 Task: Add a dependency to the task Create a new online platform for online DIY courses , the existing task  Implement a new cloud-based invoice management system for a company in the project ComposePro
Action: Mouse moved to (243, 218)
Screenshot: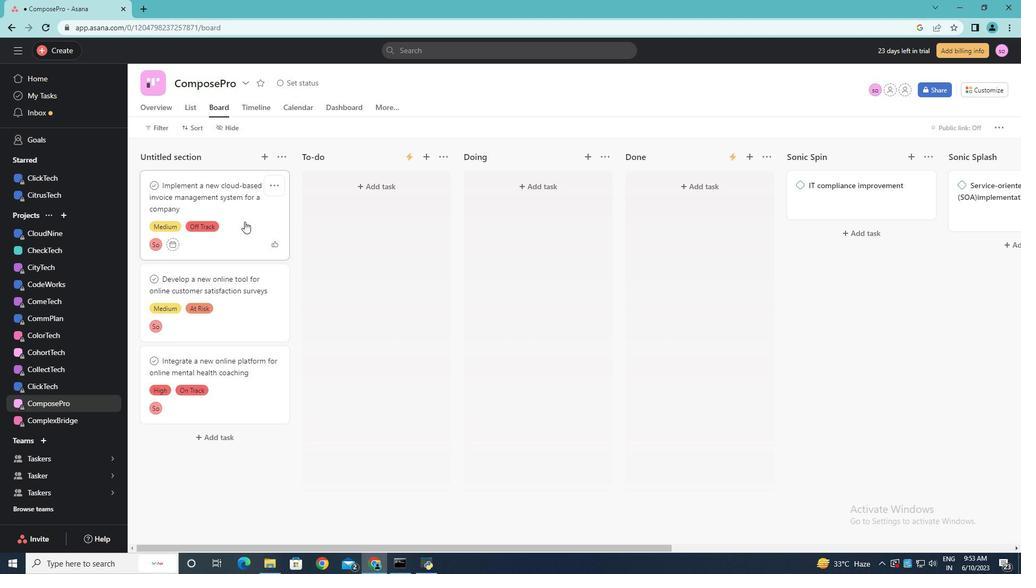 
Action: Mouse pressed left at (243, 218)
Screenshot: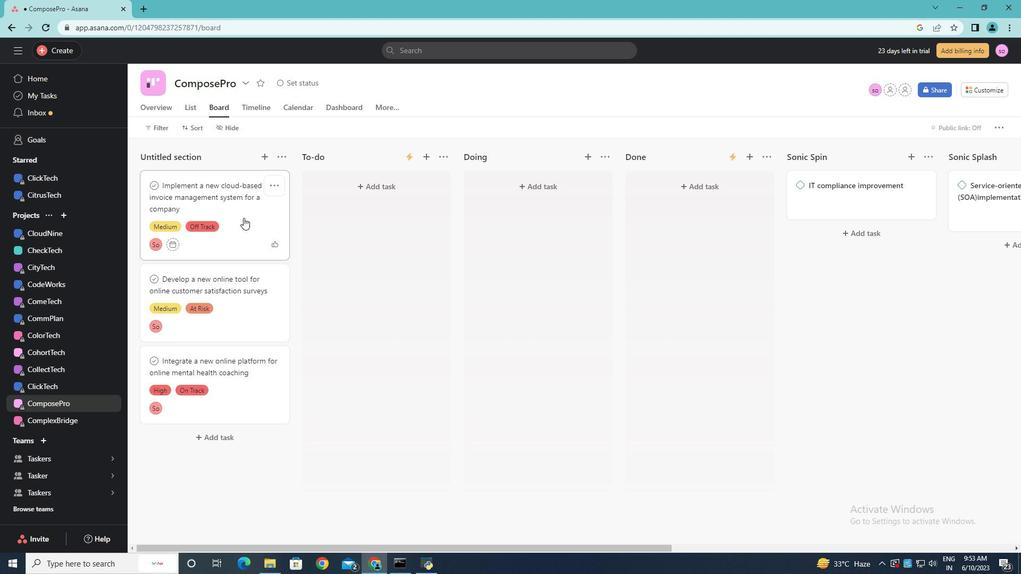 
Action: Mouse moved to (776, 312)
Screenshot: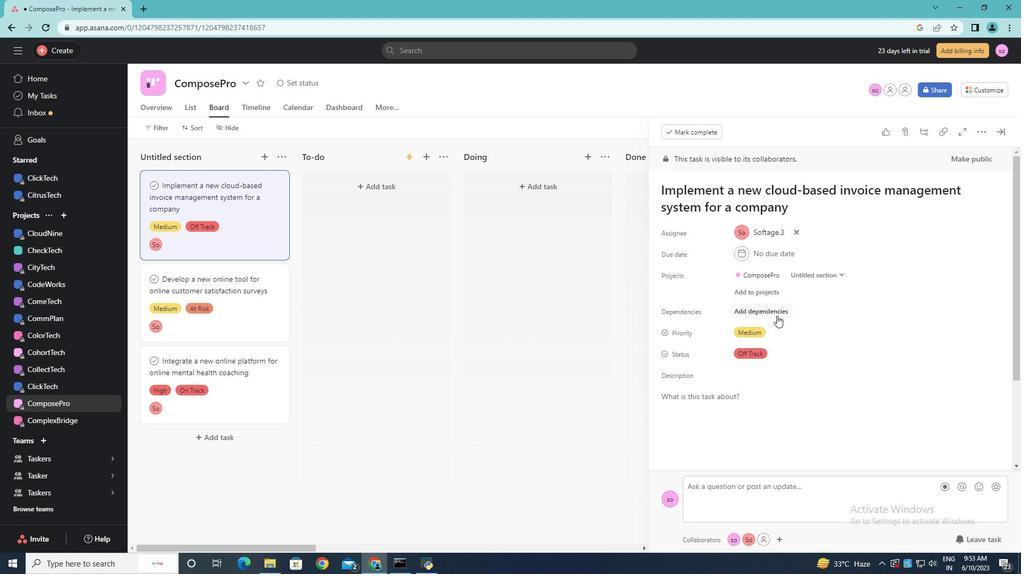 
Action: Mouse pressed left at (776, 312)
Screenshot: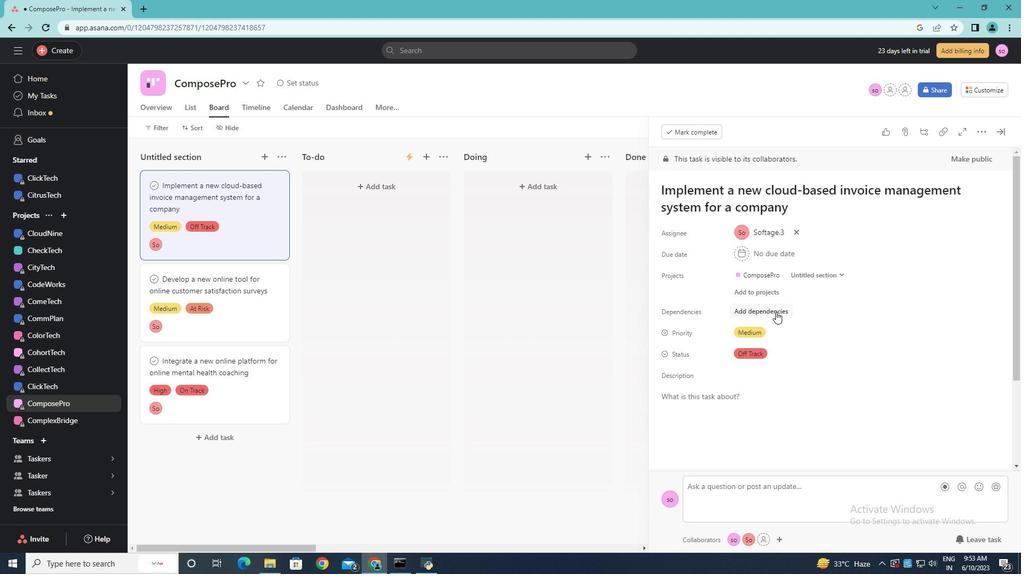 
Action: Mouse moved to (806, 401)
Screenshot: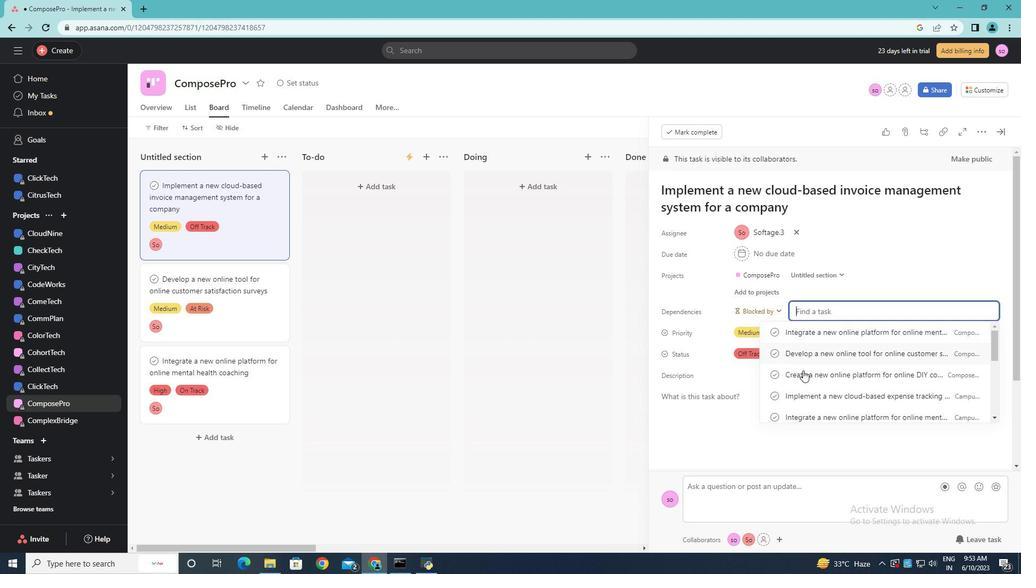 
Action: Mouse pressed left at (806, 401)
Screenshot: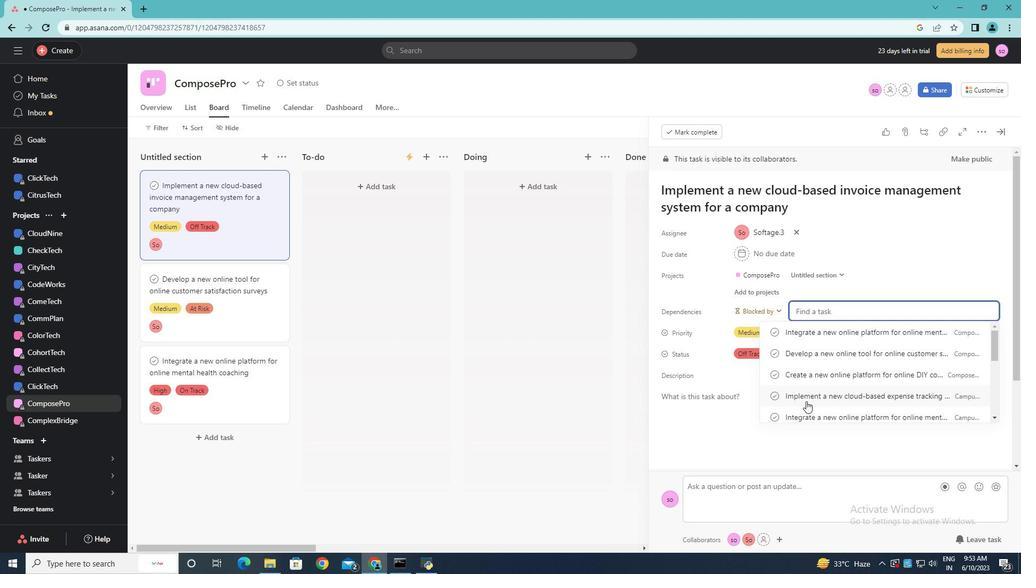 
Action: Mouse moved to (923, 331)
Screenshot: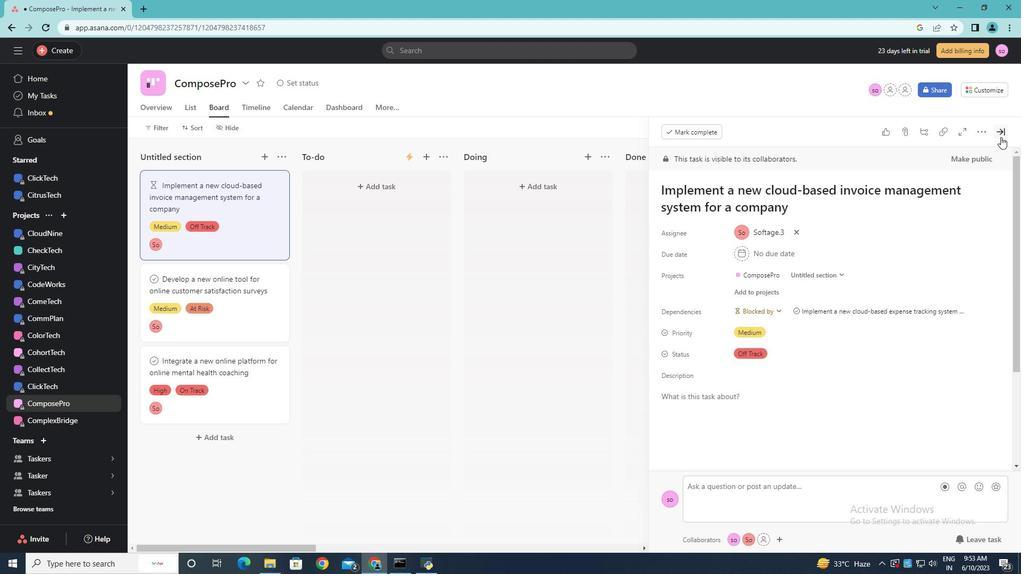 
Action: Mouse scrolled (923, 330) with delta (0, 0)
Screenshot: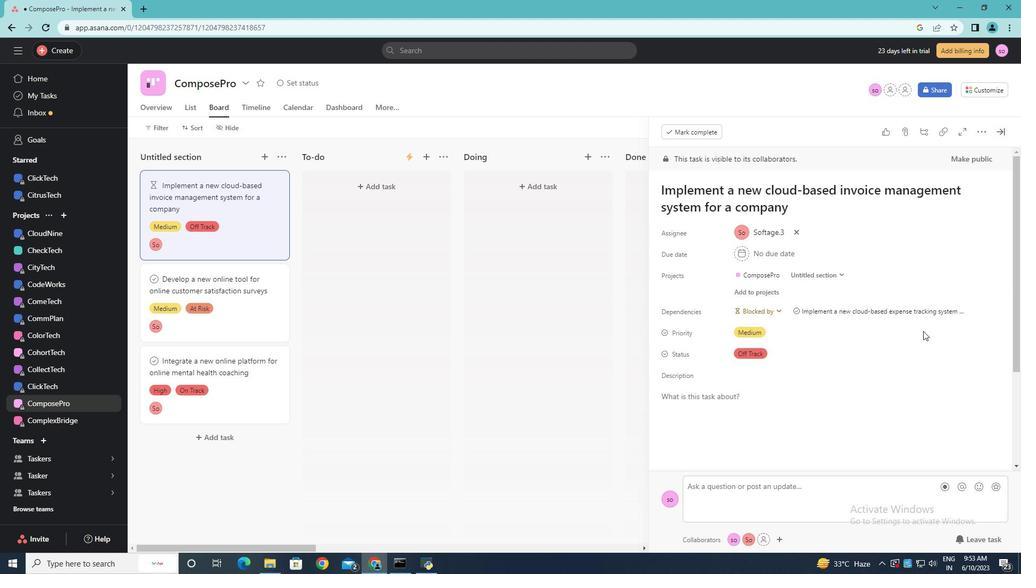 
Action: Mouse scrolled (923, 330) with delta (0, 0)
Screenshot: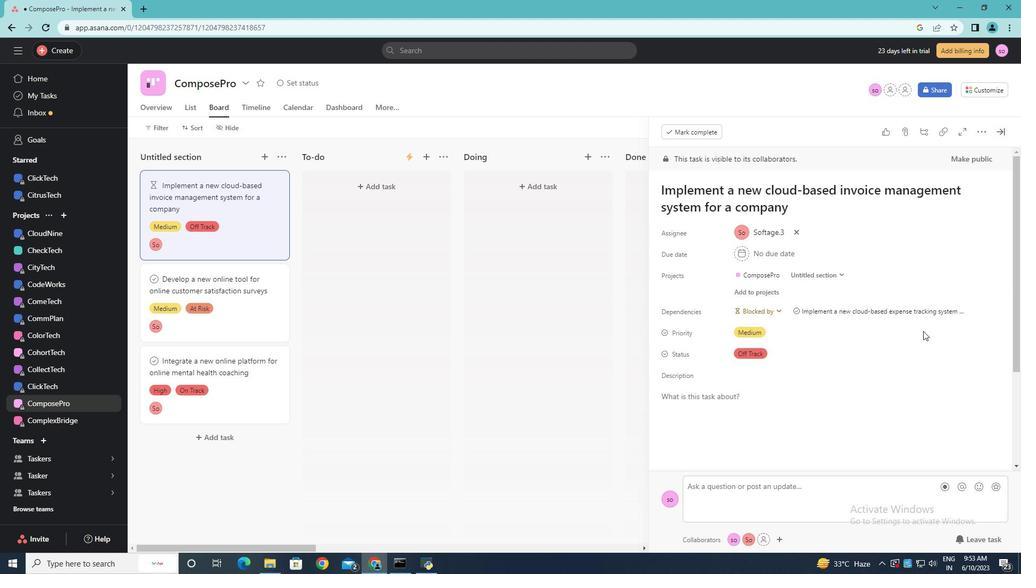 
Action: Mouse scrolled (923, 330) with delta (0, 0)
Screenshot: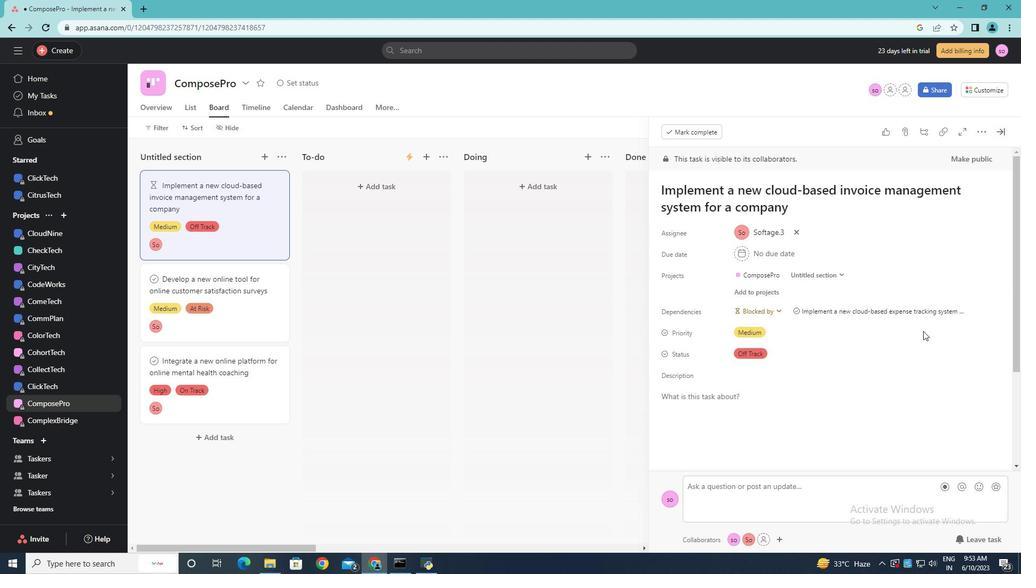 
Action: Mouse scrolled (923, 330) with delta (0, 0)
Screenshot: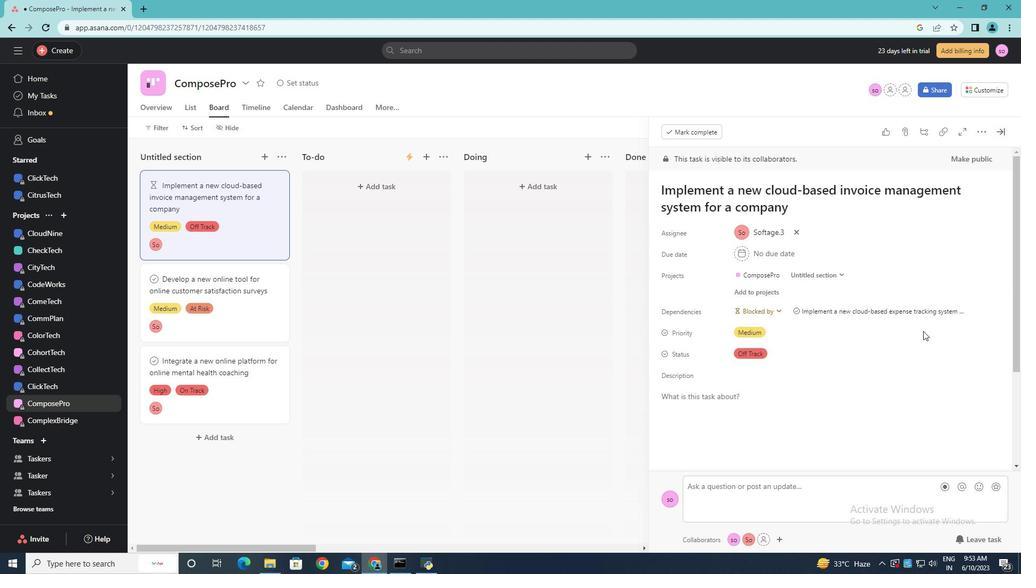 
Action: Mouse scrolled (923, 330) with delta (0, 0)
Screenshot: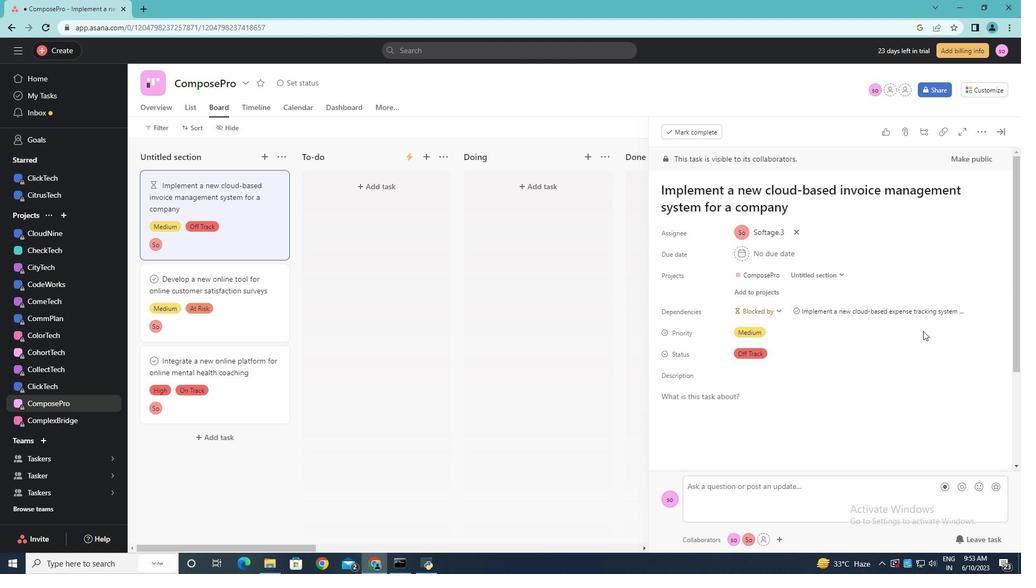 
Action: Mouse moved to (996, 133)
Screenshot: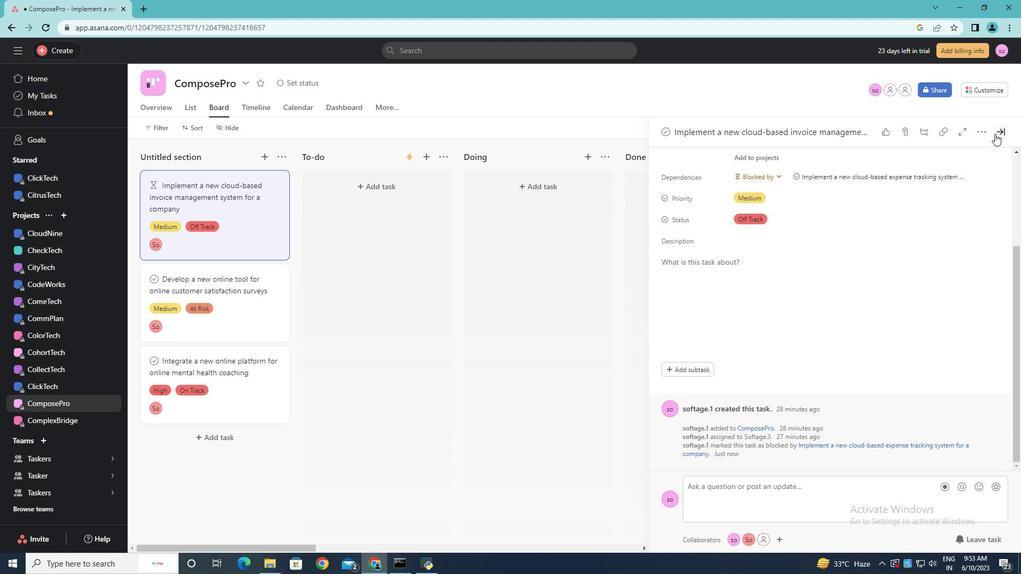 
Action: Mouse pressed left at (996, 133)
Screenshot: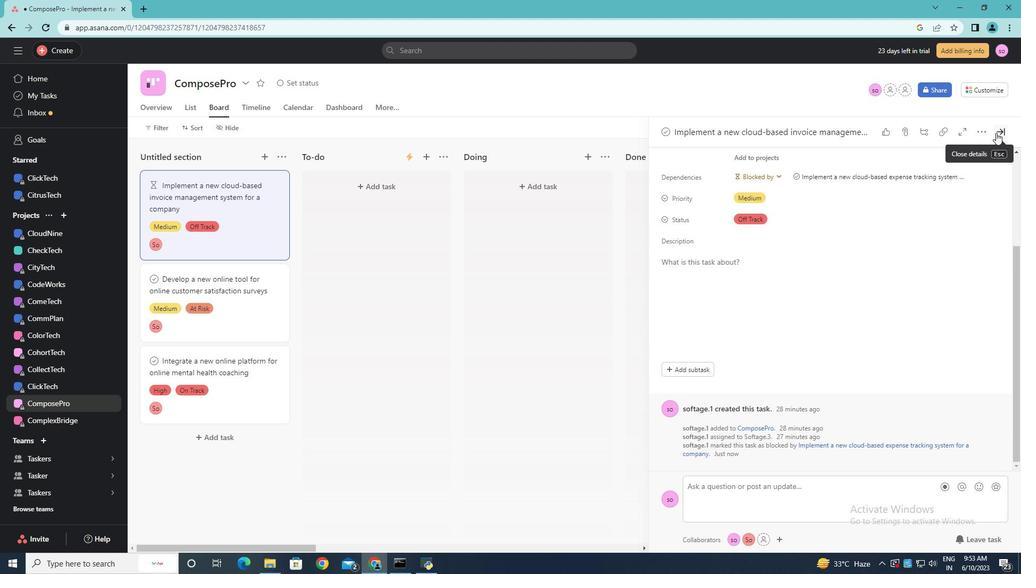 
Action: Mouse moved to (625, 408)
Screenshot: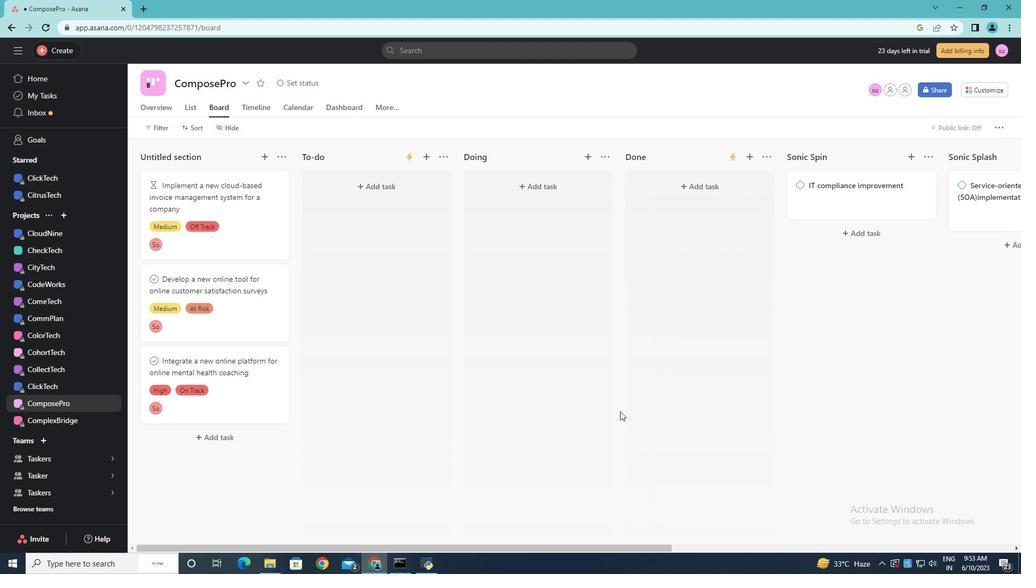 
Action: Mouse pressed left at (625, 408)
Screenshot: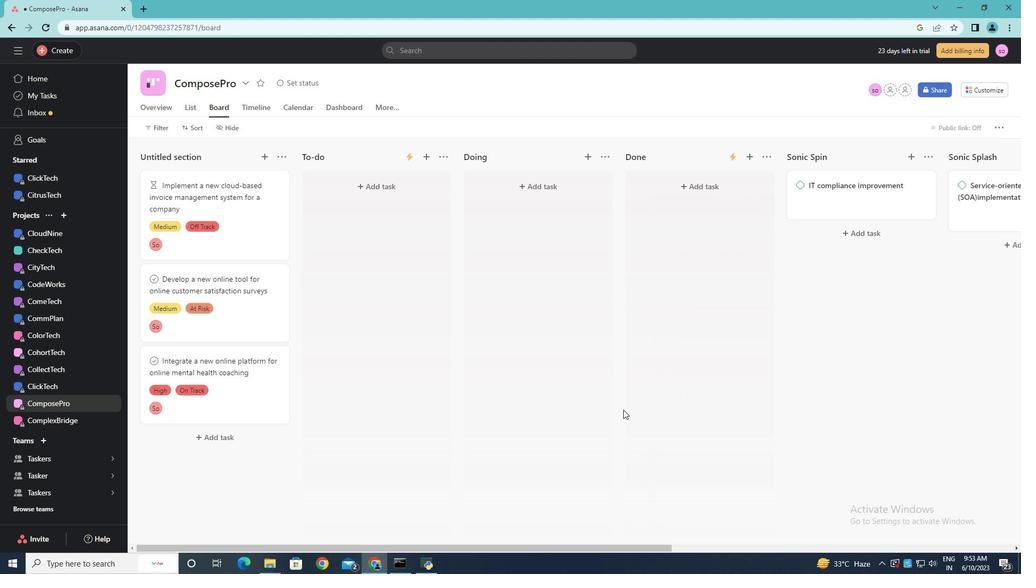 
